 Task: Create a rule when custom fields due date is cleared by anyone.
Action: Mouse moved to (922, 71)
Screenshot: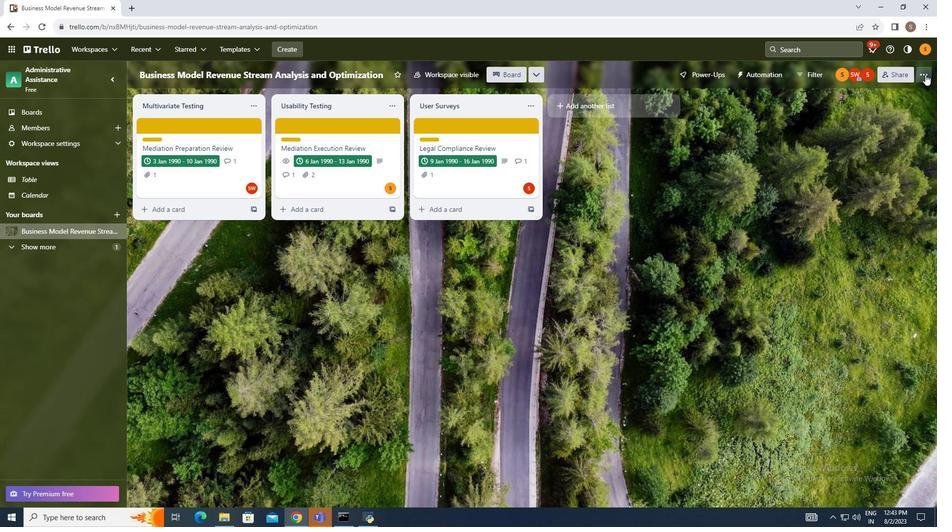 
Action: Mouse pressed left at (922, 71)
Screenshot: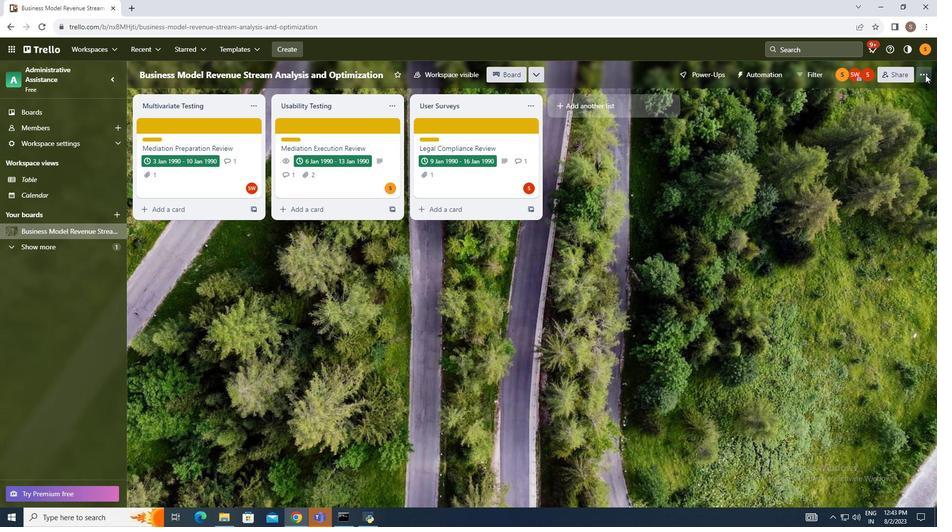 
Action: Mouse moved to (846, 200)
Screenshot: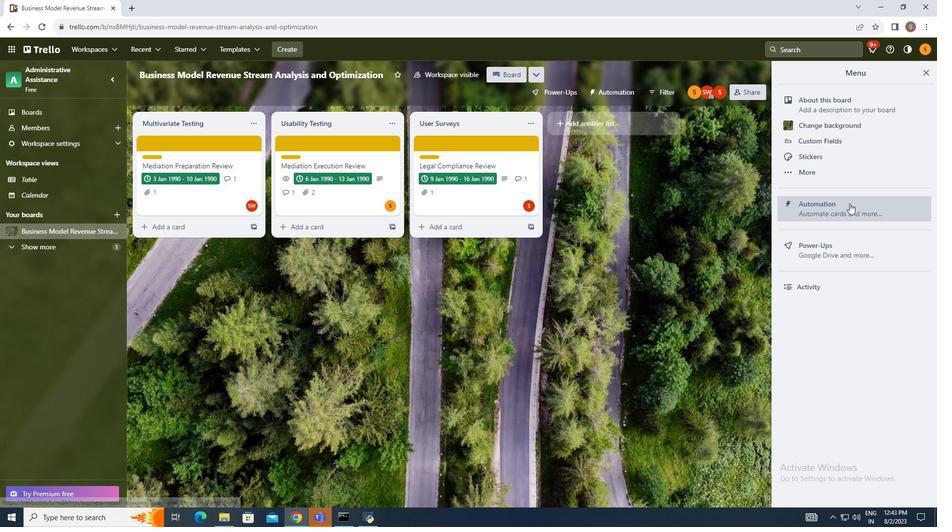 
Action: Mouse pressed left at (846, 200)
Screenshot: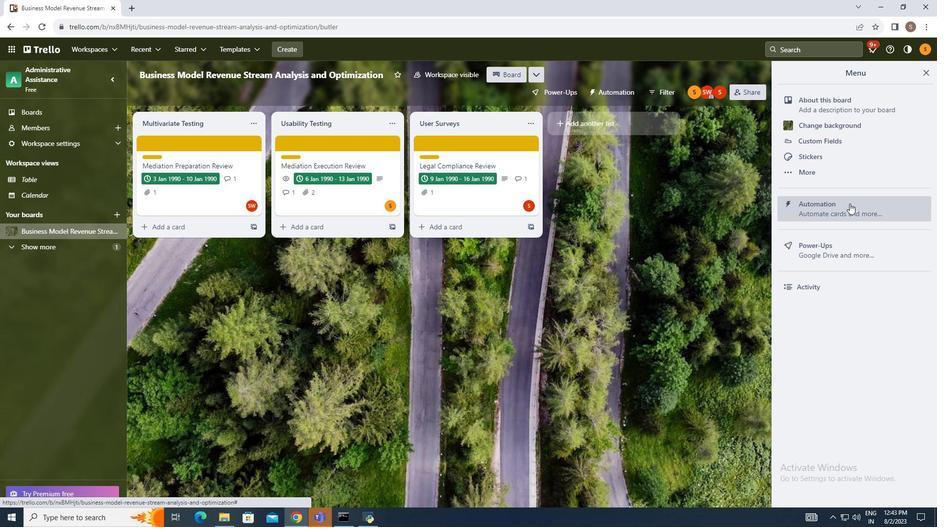 
Action: Mouse moved to (171, 175)
Screenshot: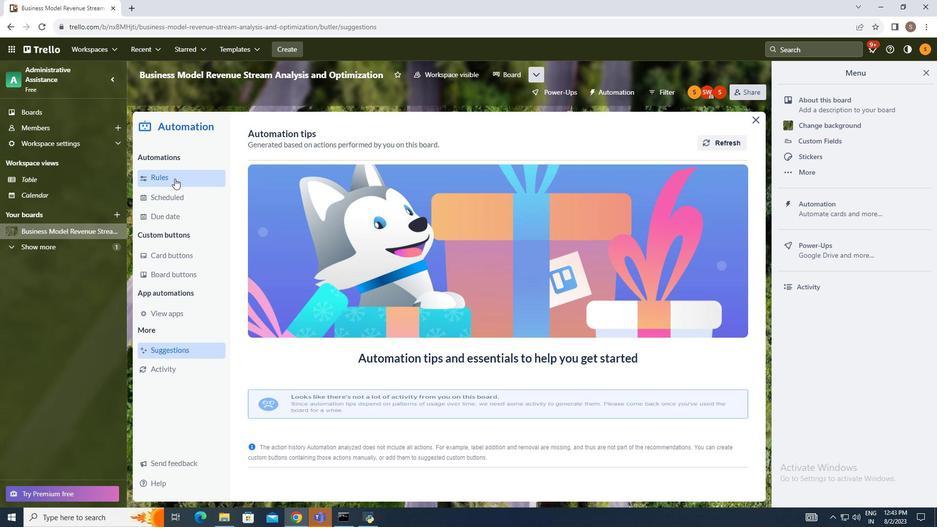 
Action: Mouse pressed left at (171, 175)
Screenshot: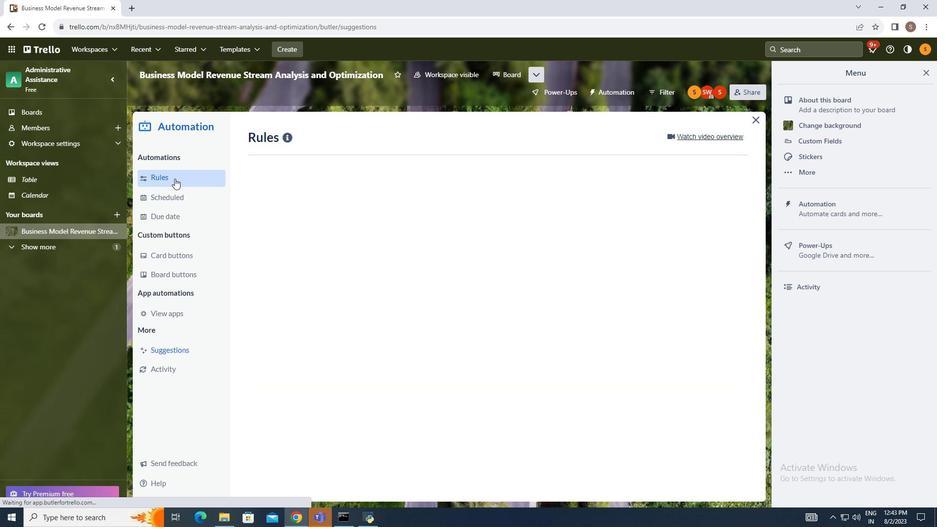 
Action: Mouse moved to (656, 130)
Screenshot: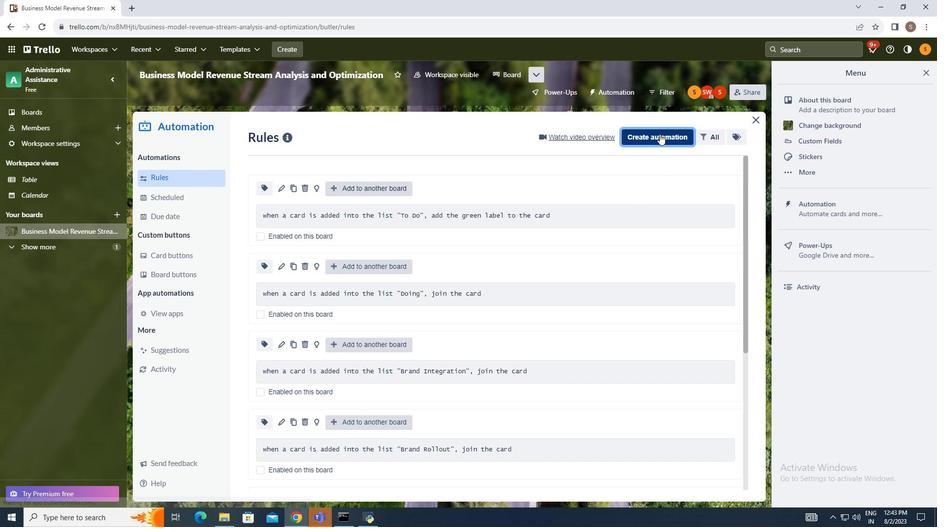
Action: Mouse pressed left at (656, 130)
Screenshot: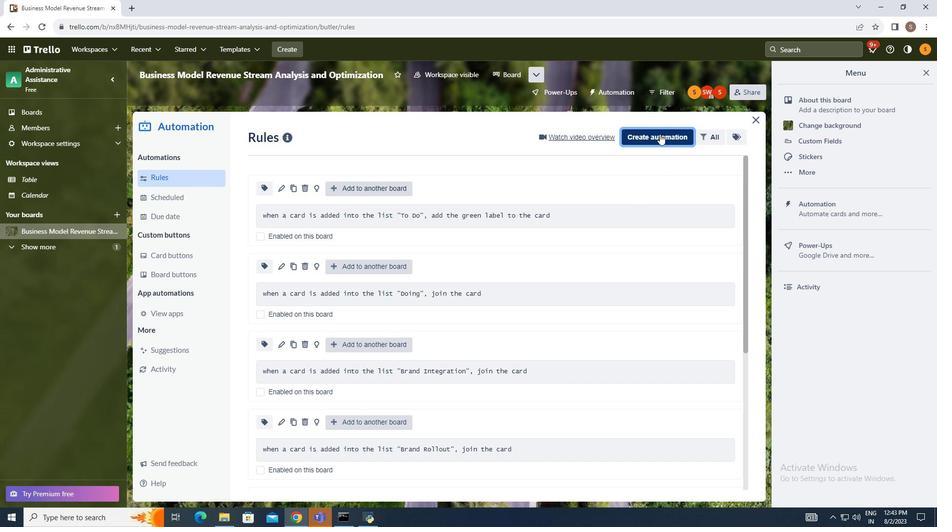 
Action: Mouse moved to (490, 231)
Screenshot: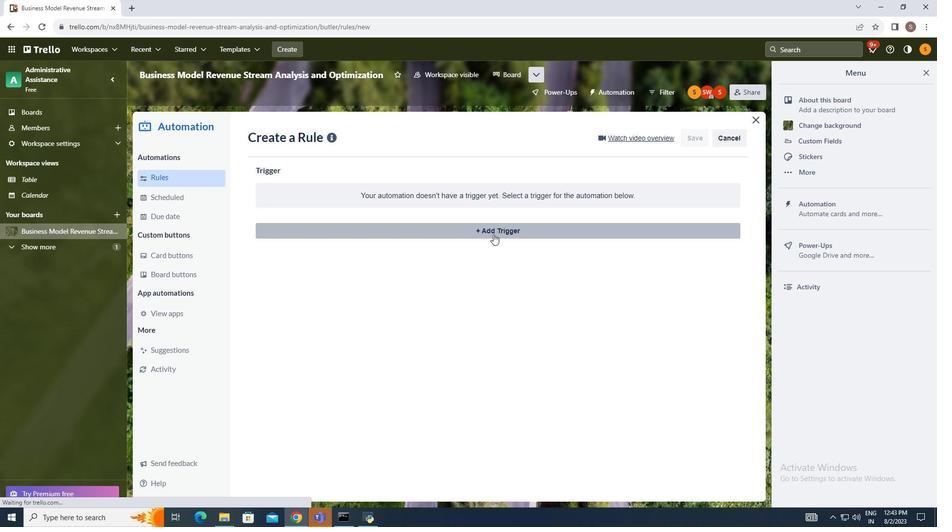 
Action: Mouse pressed left at (490, 231)
Screenshot: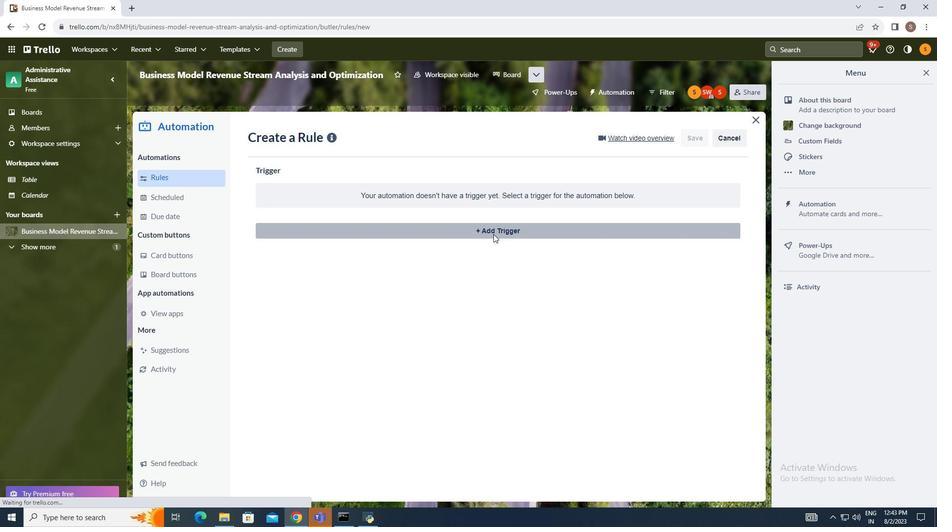 
Action: Mouse moved to (480, 263)
Screenshot: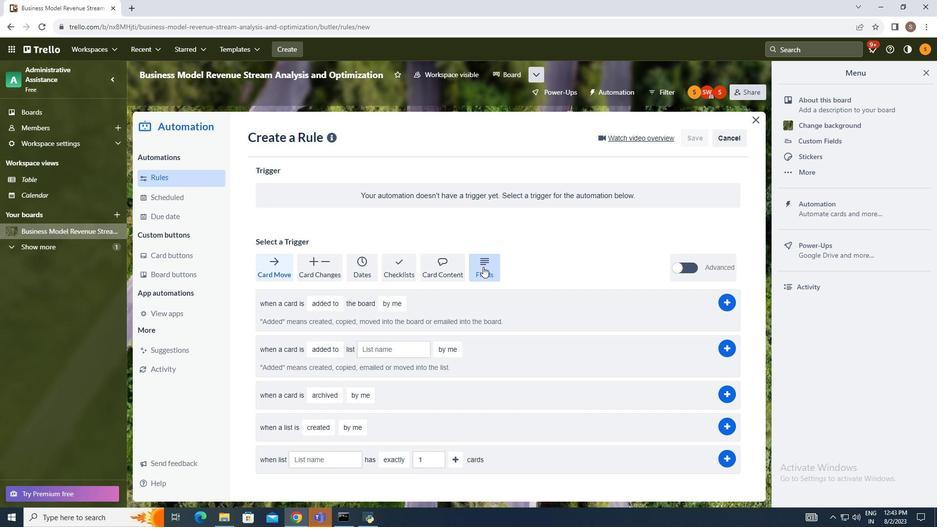 
Action: Mouse pressed left at (480, 263)
Screenshot: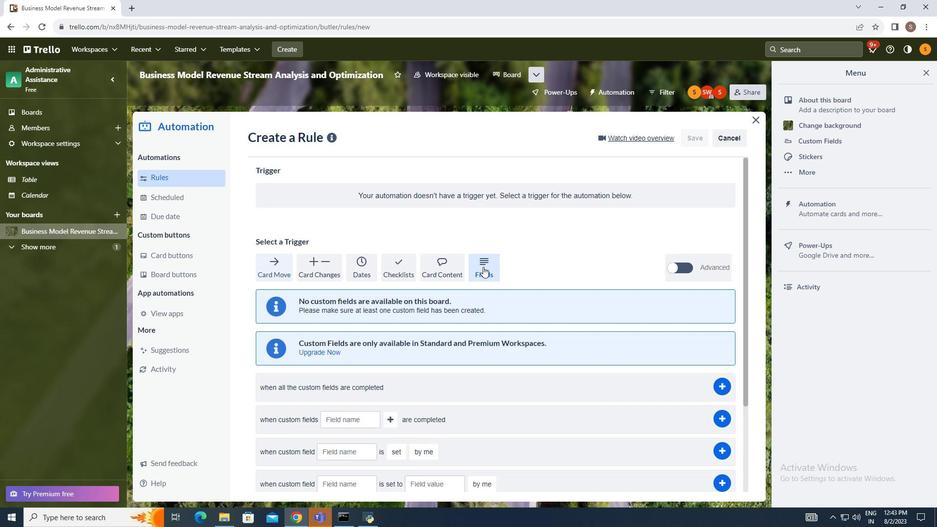 
Action: Mouse moved to (483, 279)
Screenshot: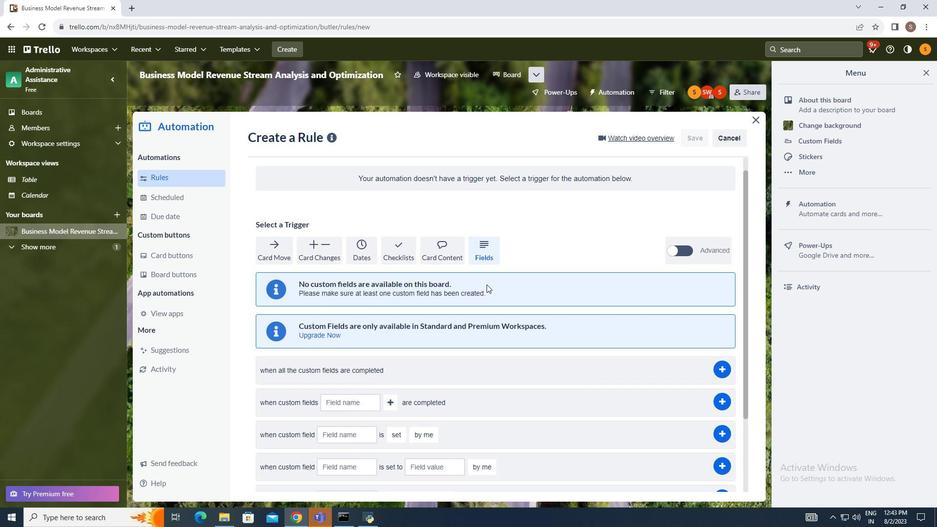 
Action: Mouse scrolled (483, 279) with delta (0, 0)
Screenshot: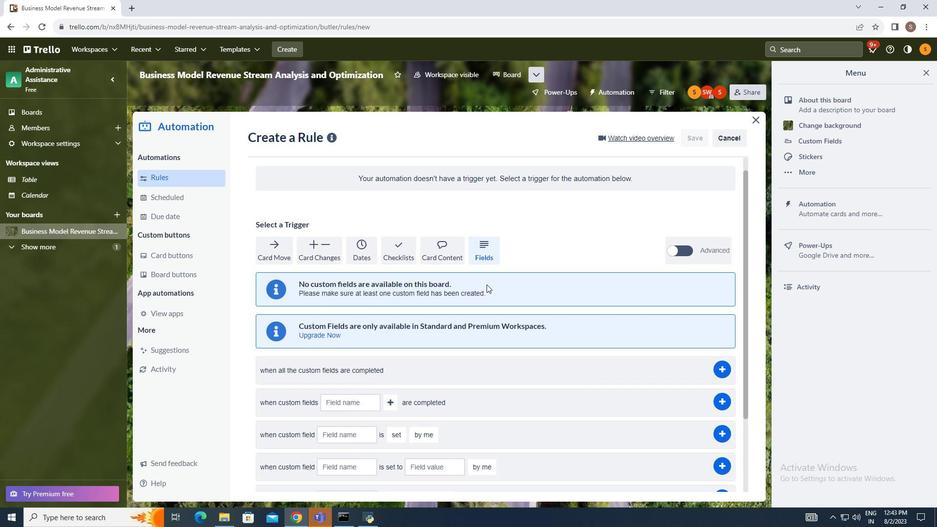 
Action: Mouse moved to (483, 281)
Screenshot: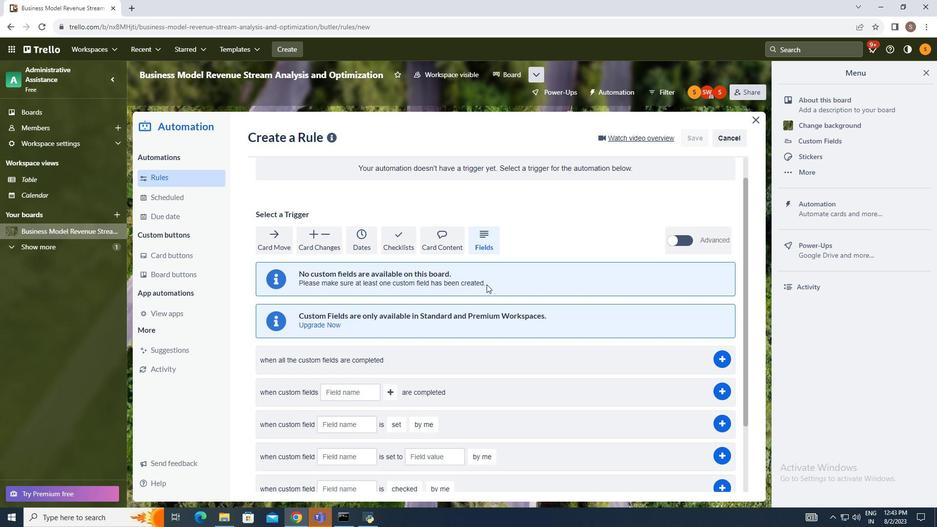 
Action: Mouse scrolled (483, 281) with delta (0, 0)
Screenshot: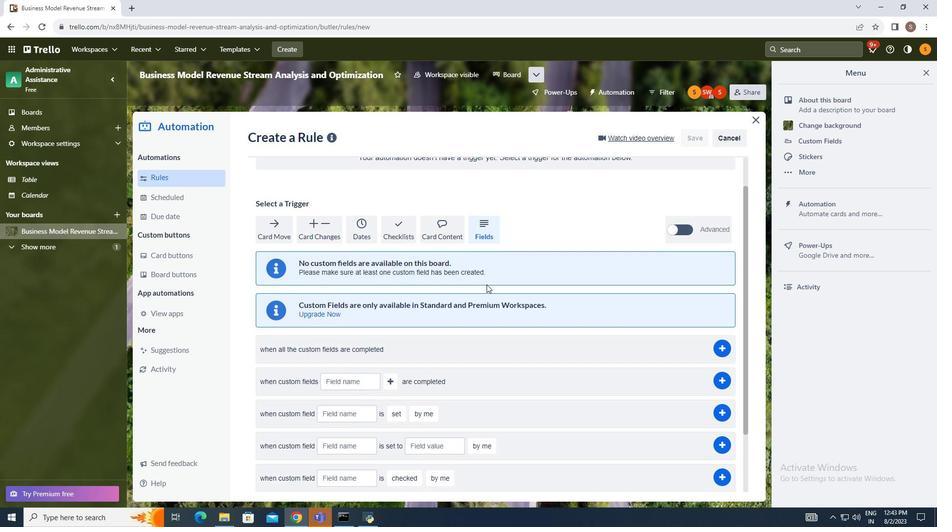 
Action: Mouse scrolled (483, 280) with delta (0, 0)
Screenshot: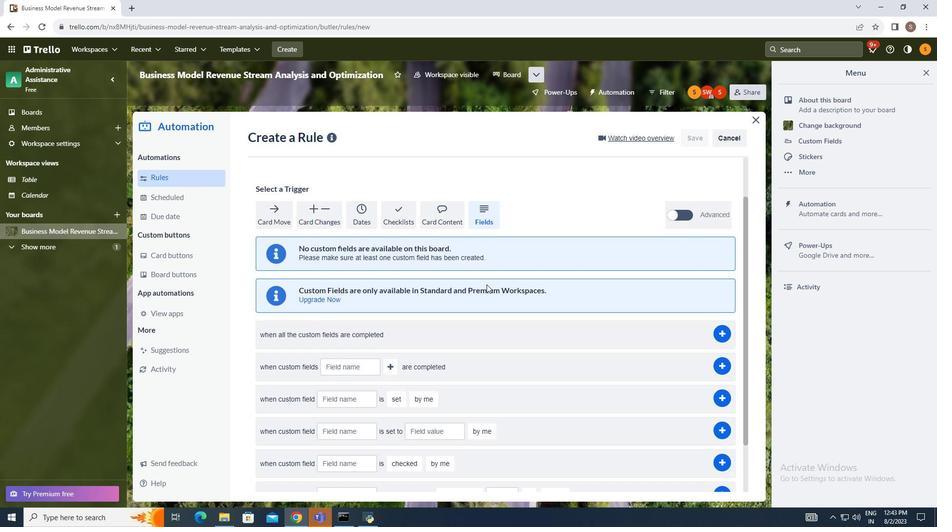 
Action: Mouse scrolled (483, 280) with delta (0, 0)
Screenshot: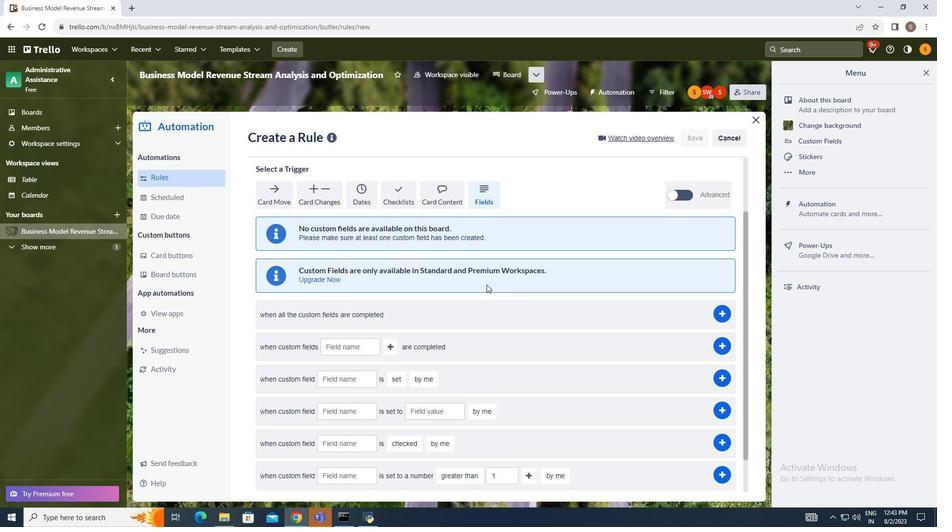 
Action: Mouse moved to (342, 353)
Screenshot: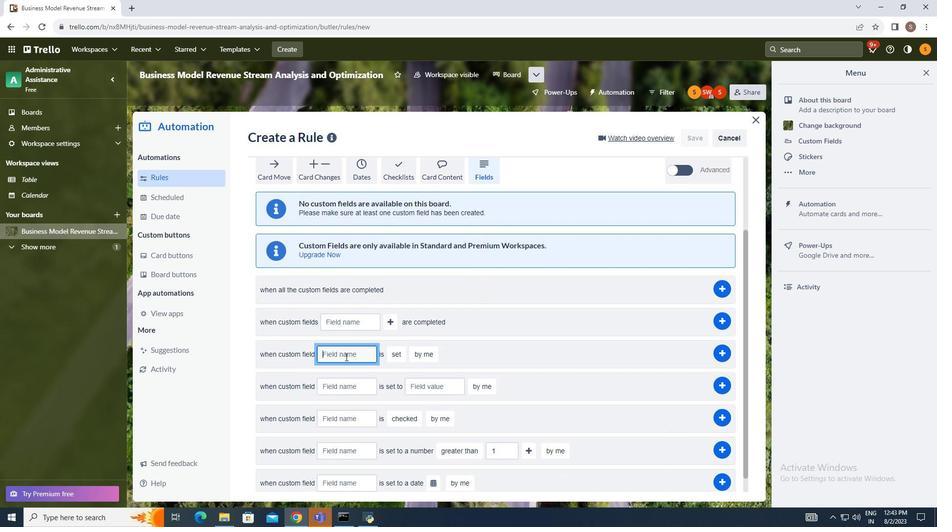 
Action: Mouse pressed left at (342, 353)
Screenshot: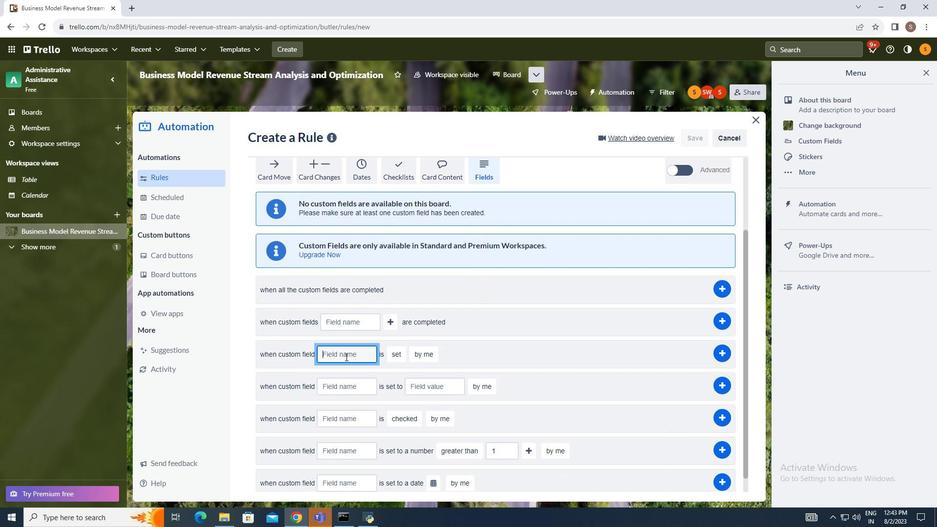 
Action: Mouse moved to (341, 351)
Screenshot: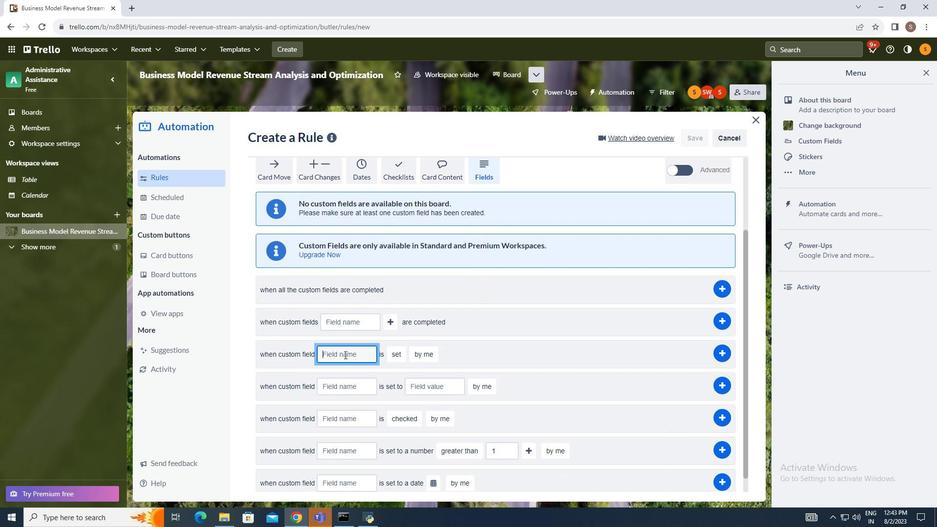 
Action: Key pressed due<Key.space>date
Screenshot: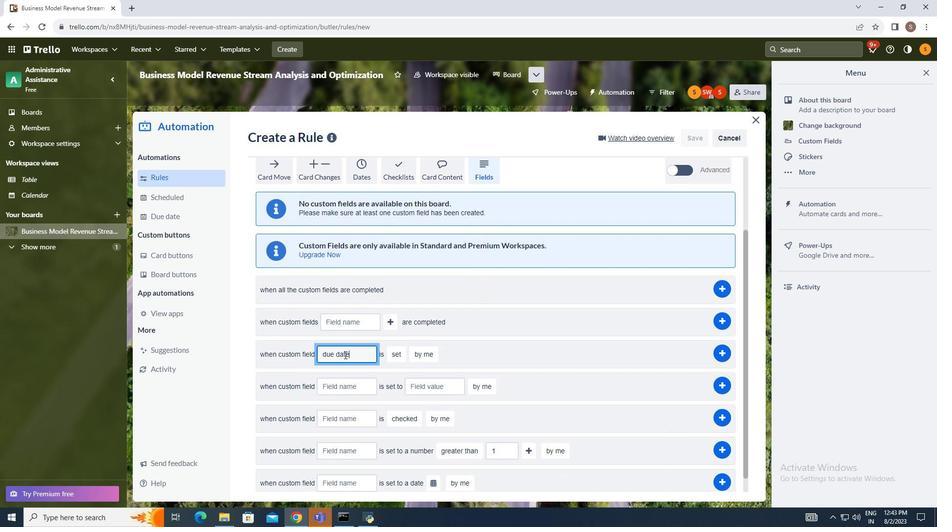 
Action: Mouse moved to (390, 350)
Screenshot: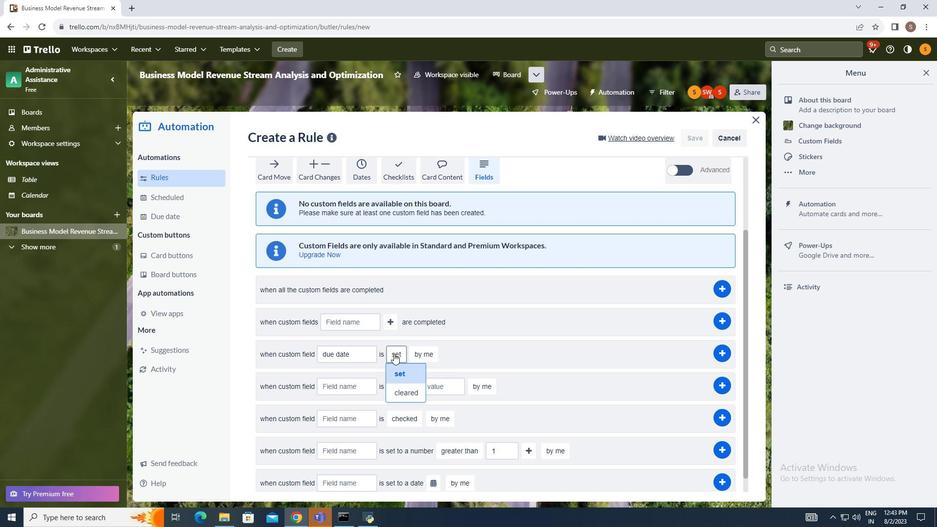 
Action: Mouse pressed left at (390, 350)
Screenshot: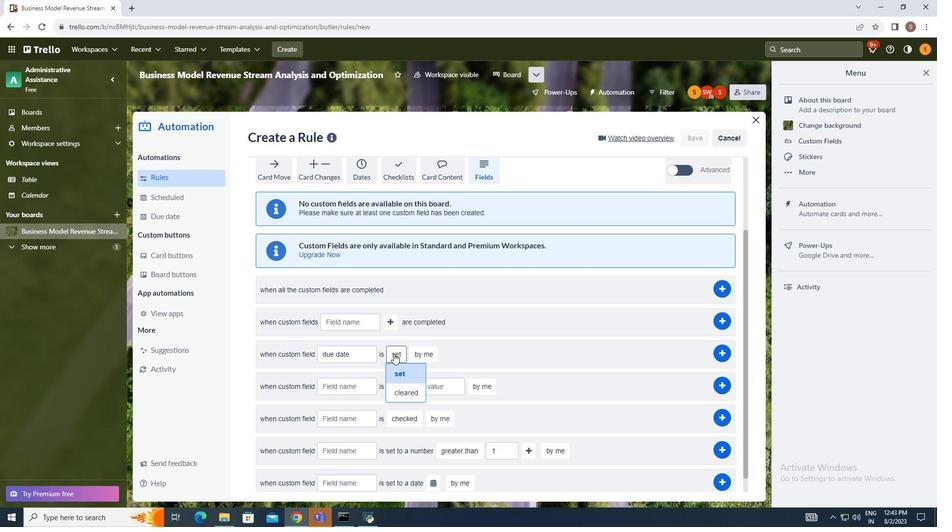 
Action: Mouse moved to (401, 387)
Screenshot: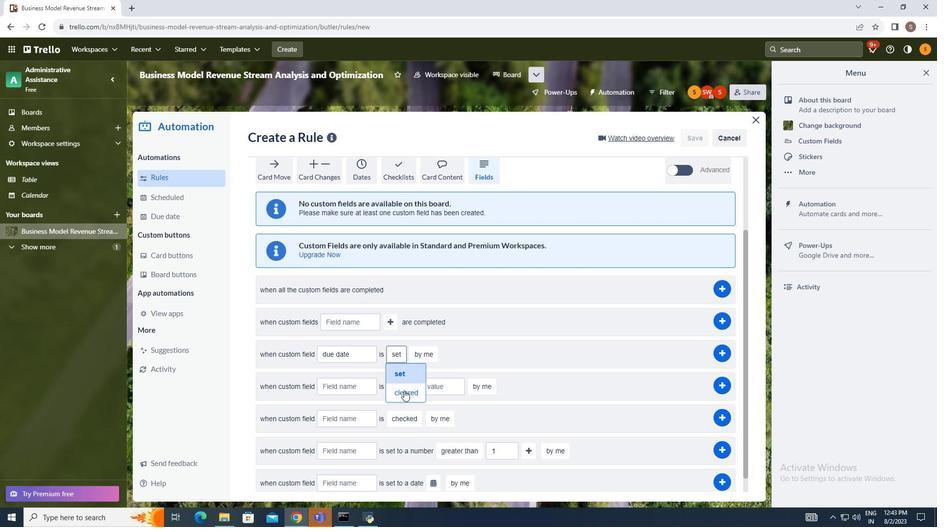 
Action: Mouse pressed left at (401, 387)
Screenshot: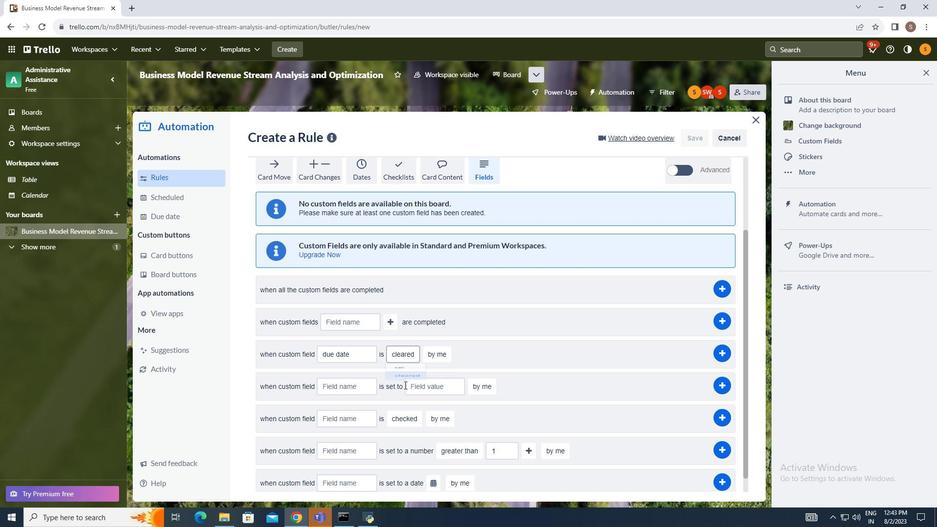 
Action: Mouse moved to (436, 353)
Screenshot: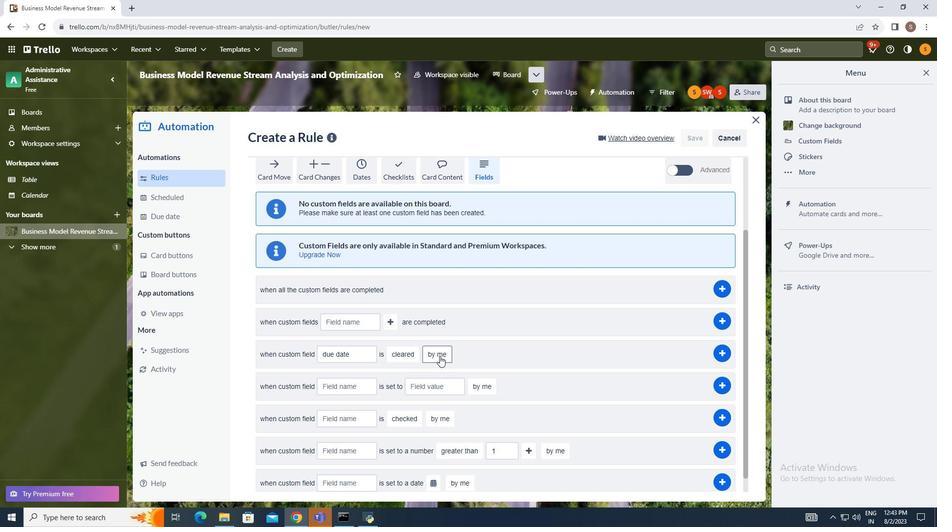 
Action: Mouse pressed left at (436, 353)
Screenshot: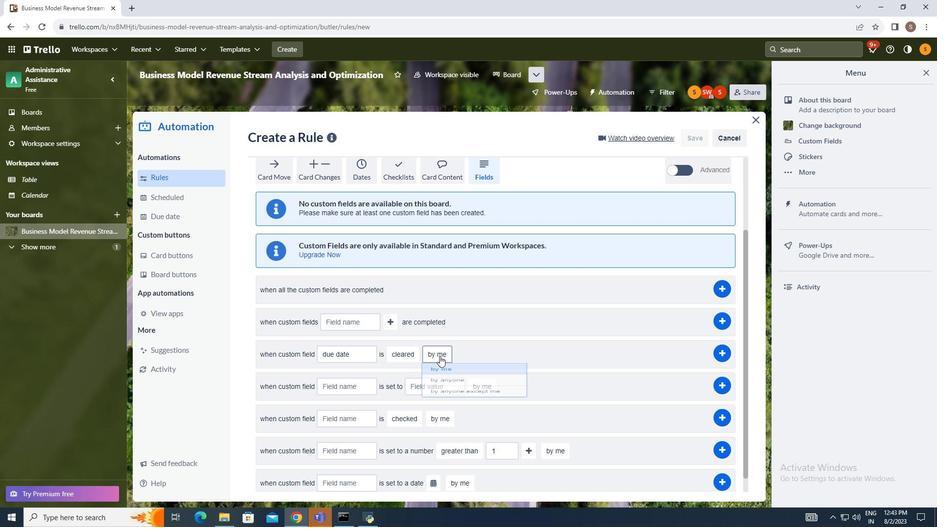 
Action: Mouse moved to (444, 388)
Screenshot: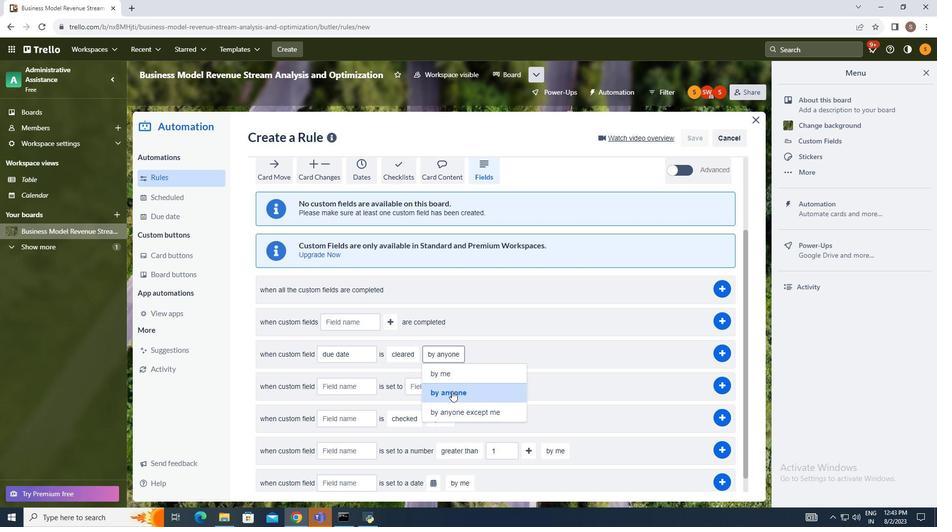 
Action: Mouse pressed left at (444, 388)
Screenshot: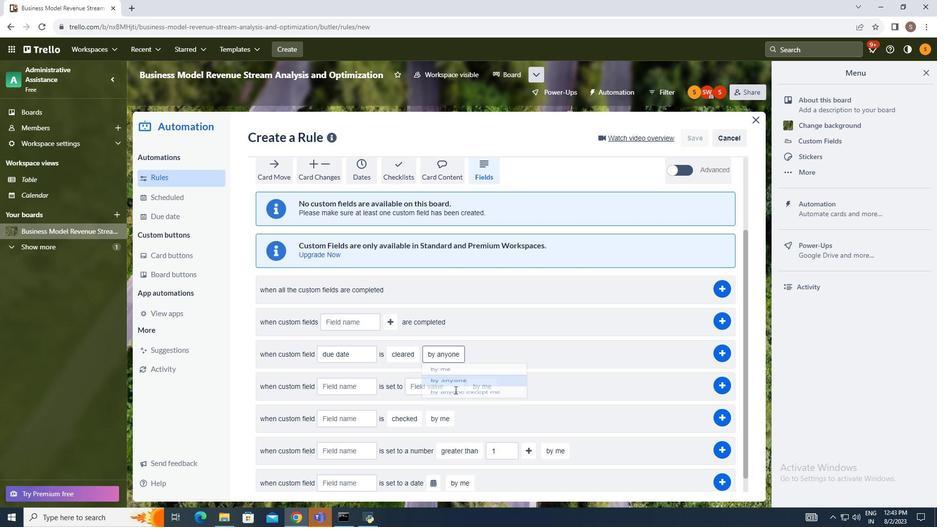 
Action: Mouse moved to (721, 348)
Screenshot: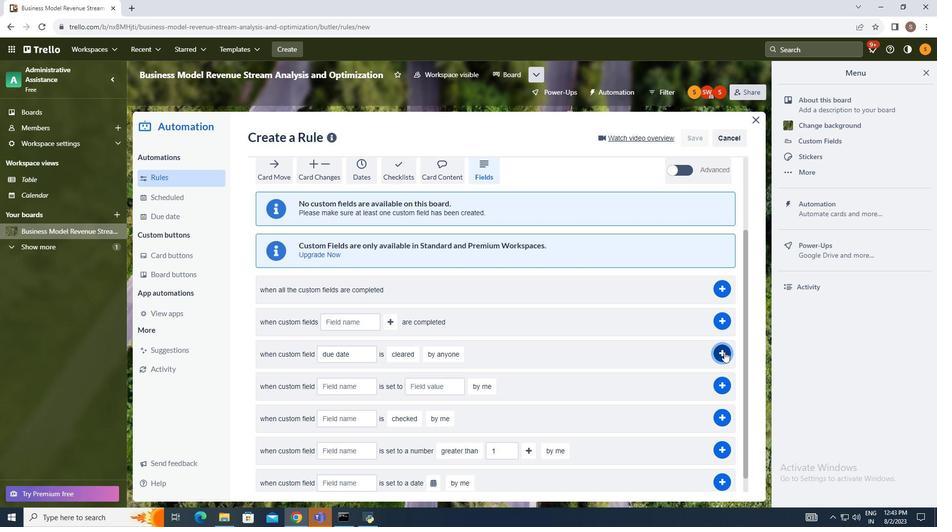 
Action: Mouse pressed left at (721, 348)
Screenshot: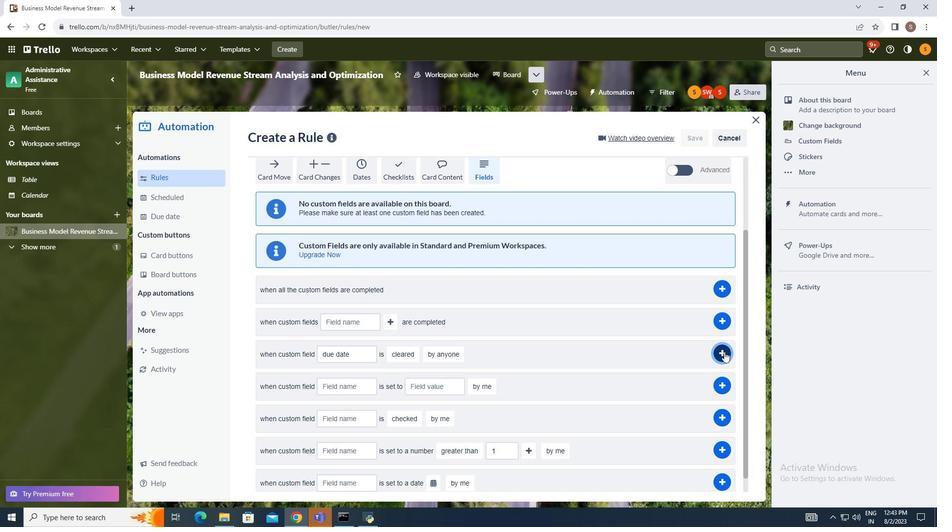 
Action: Mouse moved to (795, 338)
Screenshot: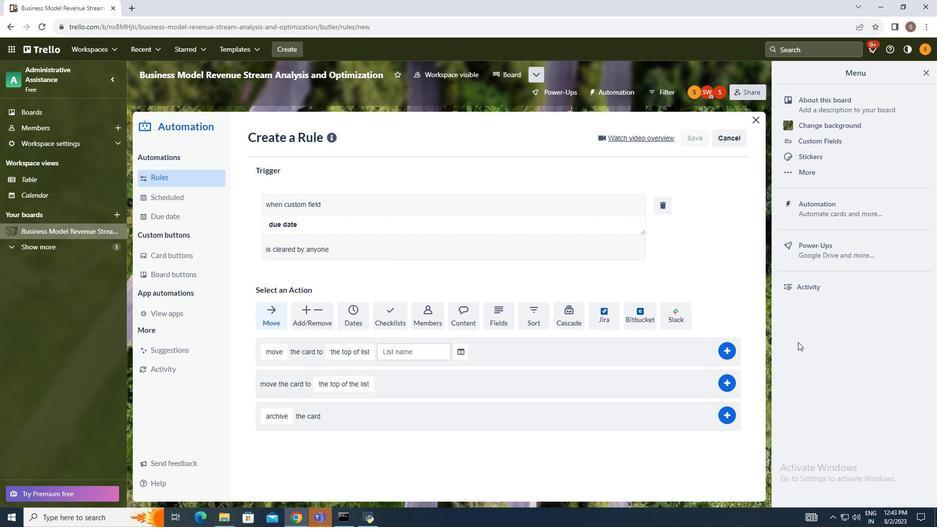 
